 Task: Look for vegan products in the category "Soy Sauces".
Action: Mouse moved to (300, 109)
Screenshot: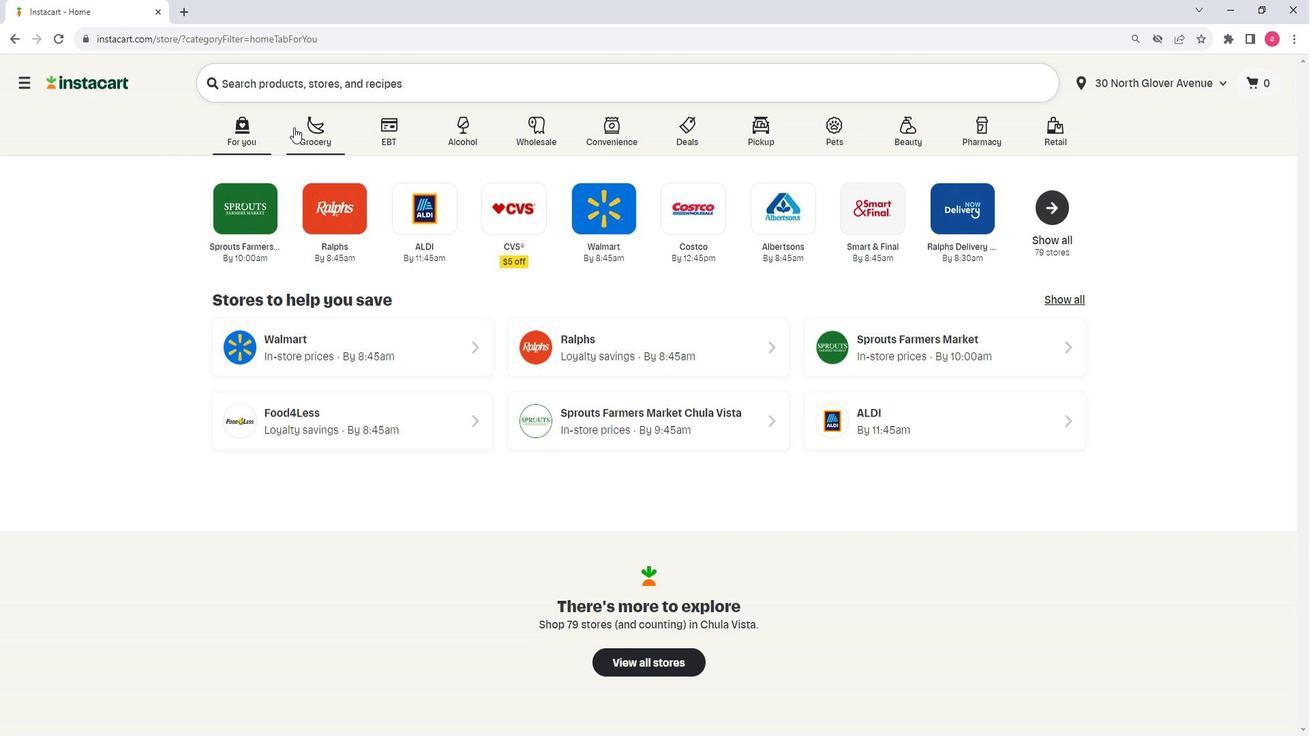 
Action: Mouse pressed left at (300, 109)
Screenshot: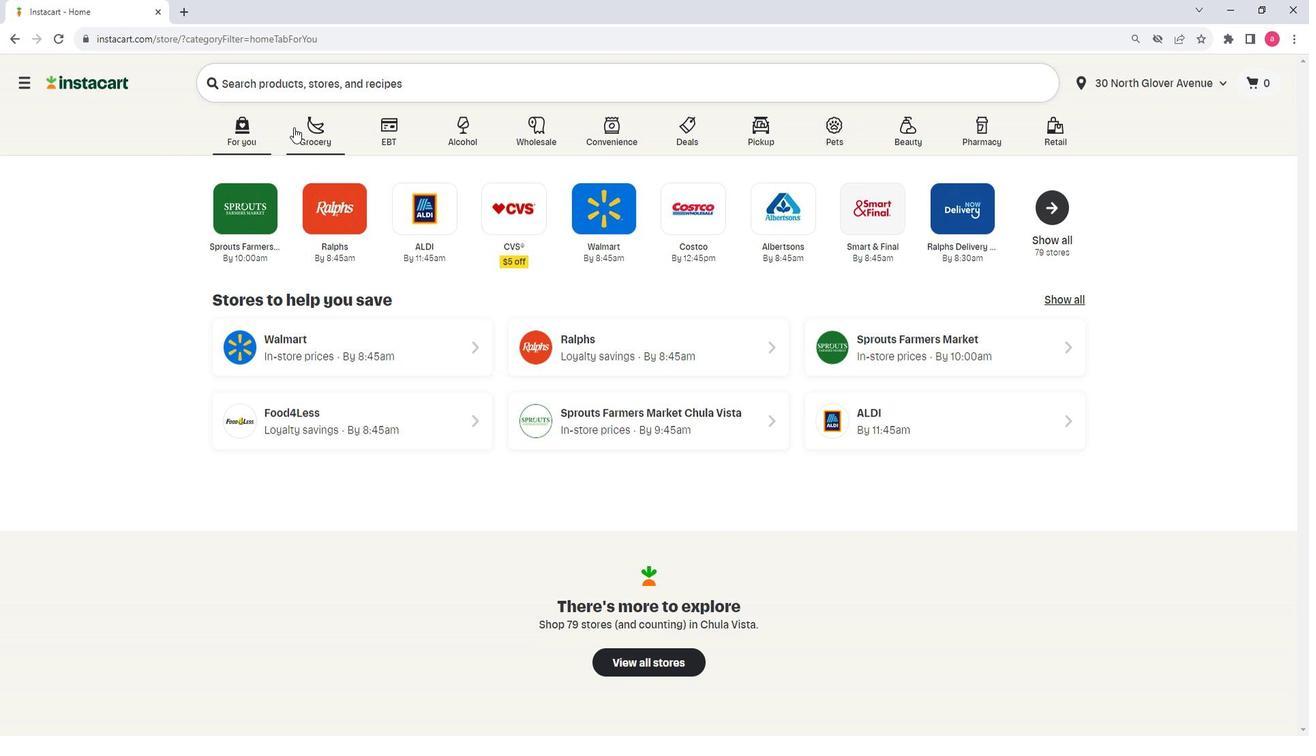 
Action: Mouse moved to (394, 392)
Screenshot: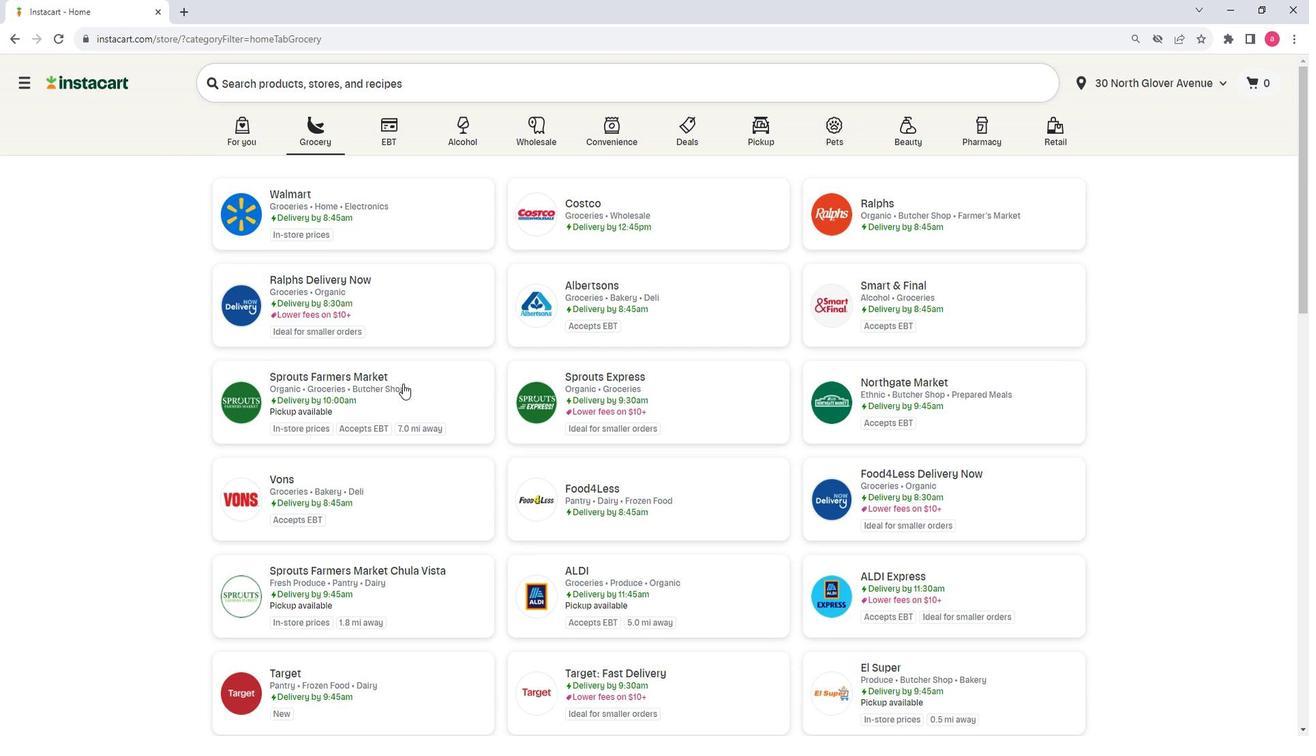 
Action: Mouse pressed left at (394, 392)
Screenshot: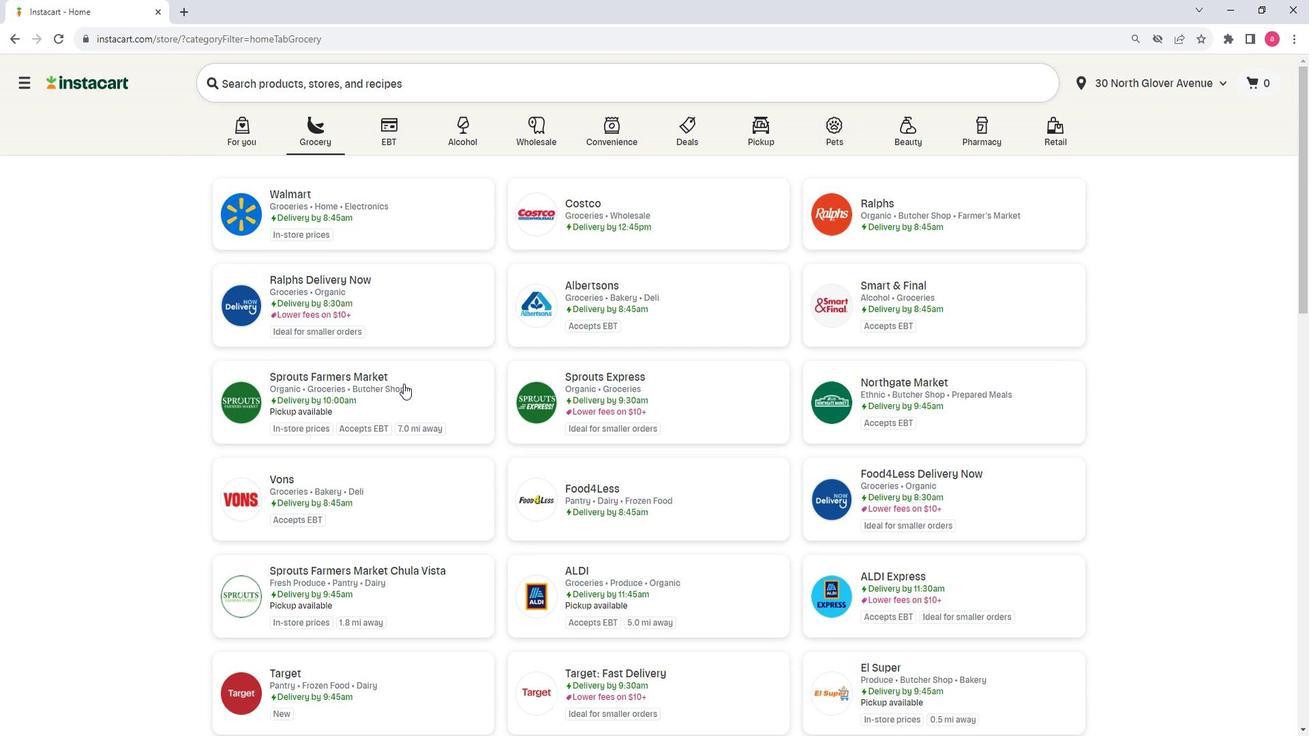 
Action: Mouse moved to (174, 358)
Screenshot: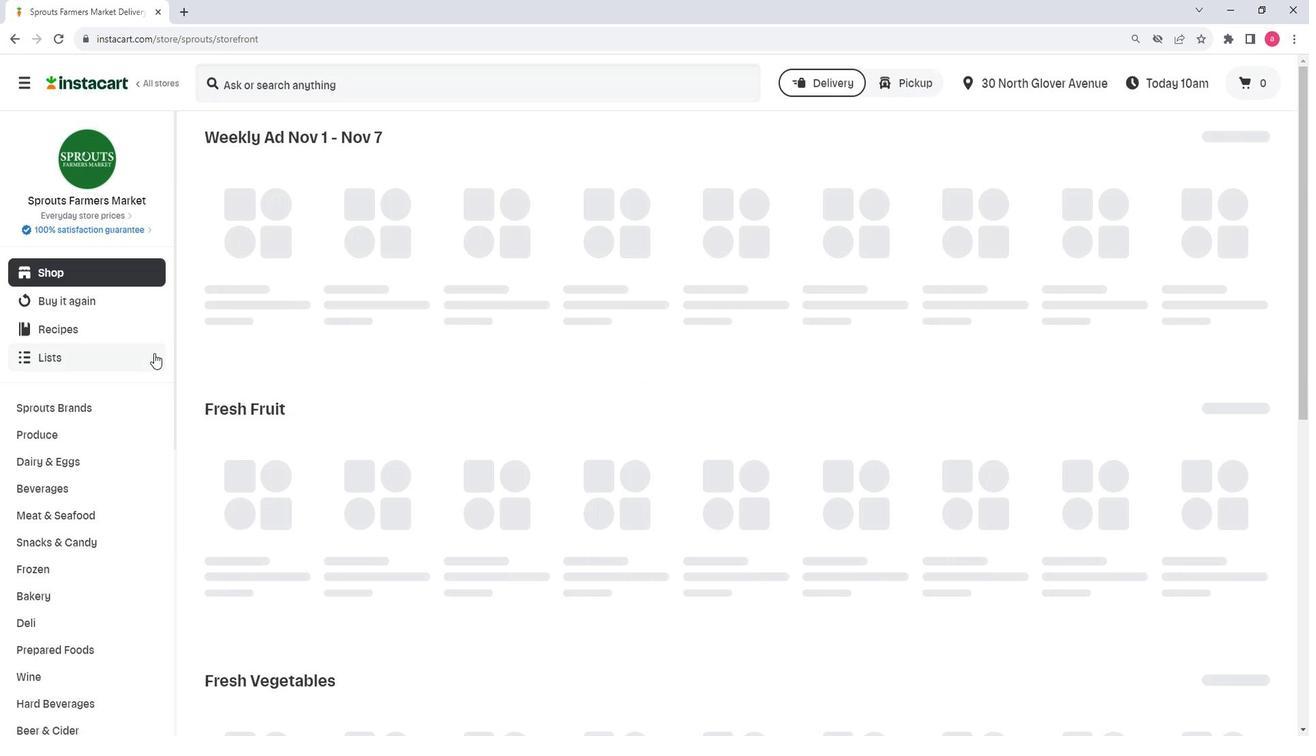 
Action: Mouse scrolled (174, 358) with delta (0, 0)
Screenshot: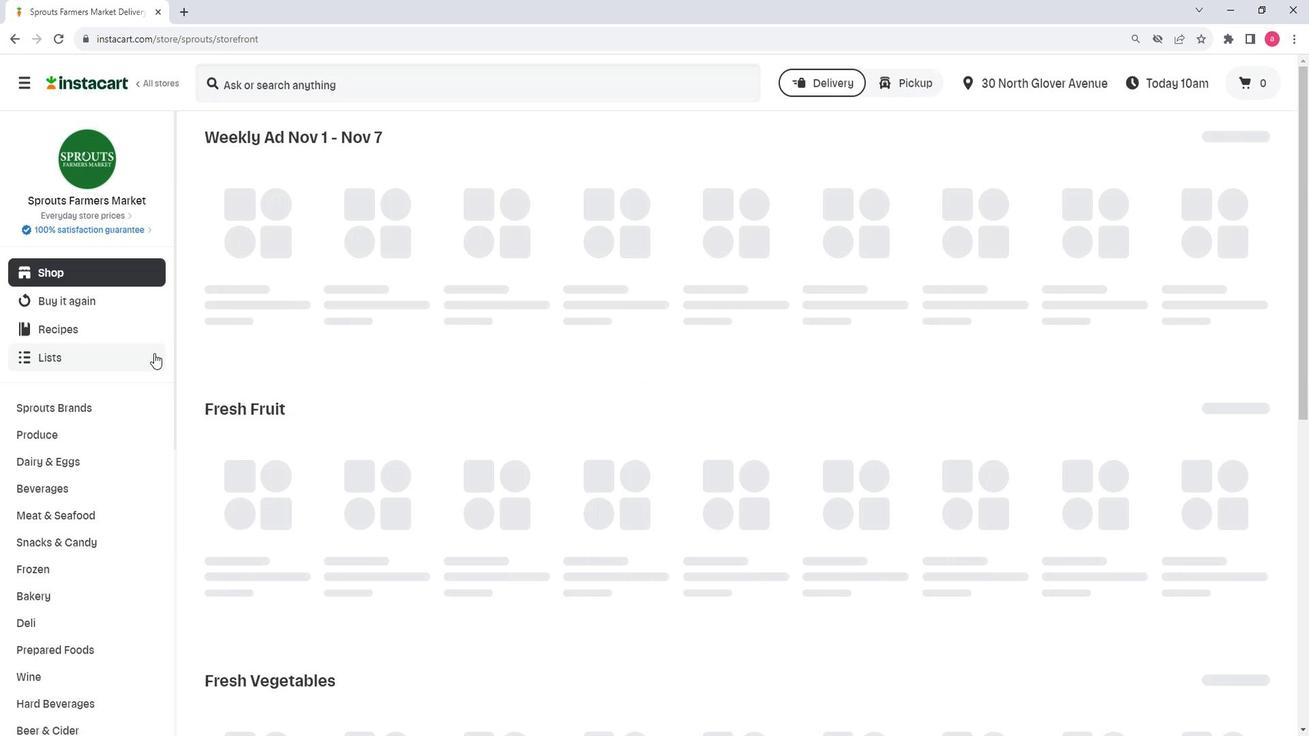 
Action: Mouse scrolled (174, 358) with delta (0, 0)
Screenshot: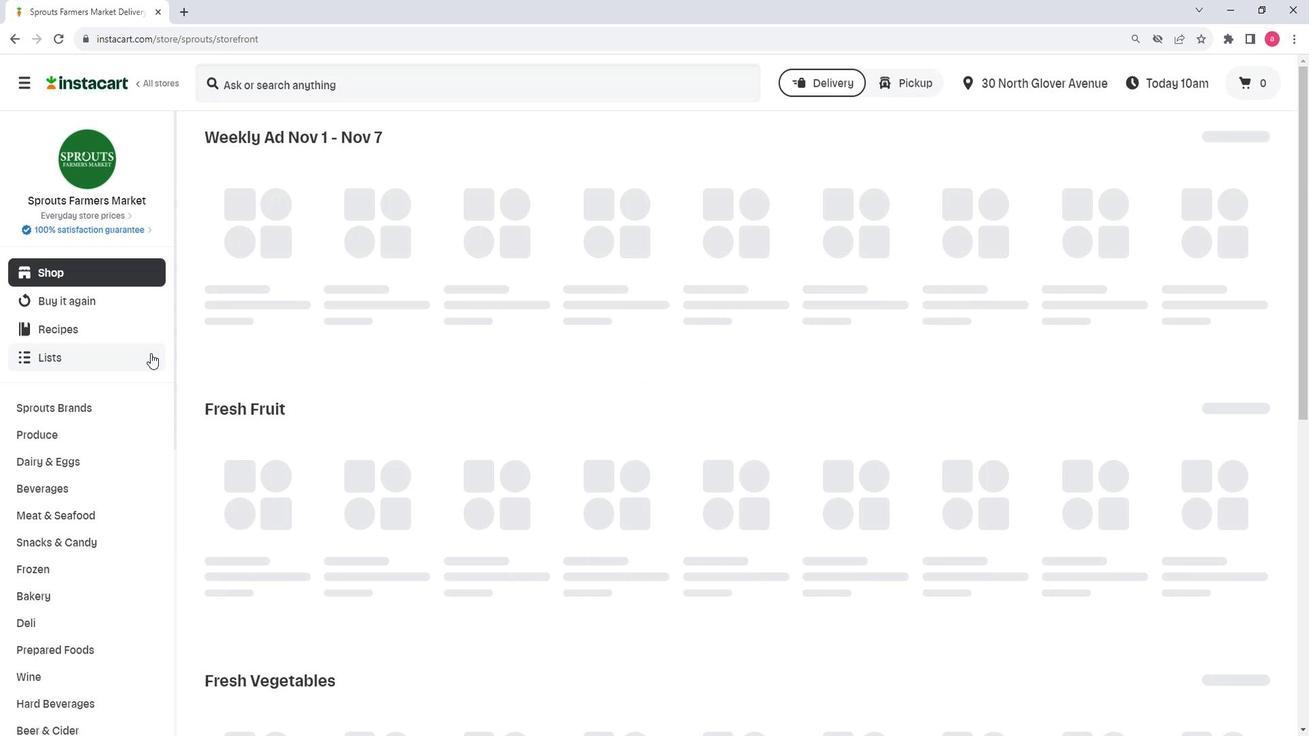 
Action: Mouse scrolled (174, 358) with delta (0, 0)
Screenshot: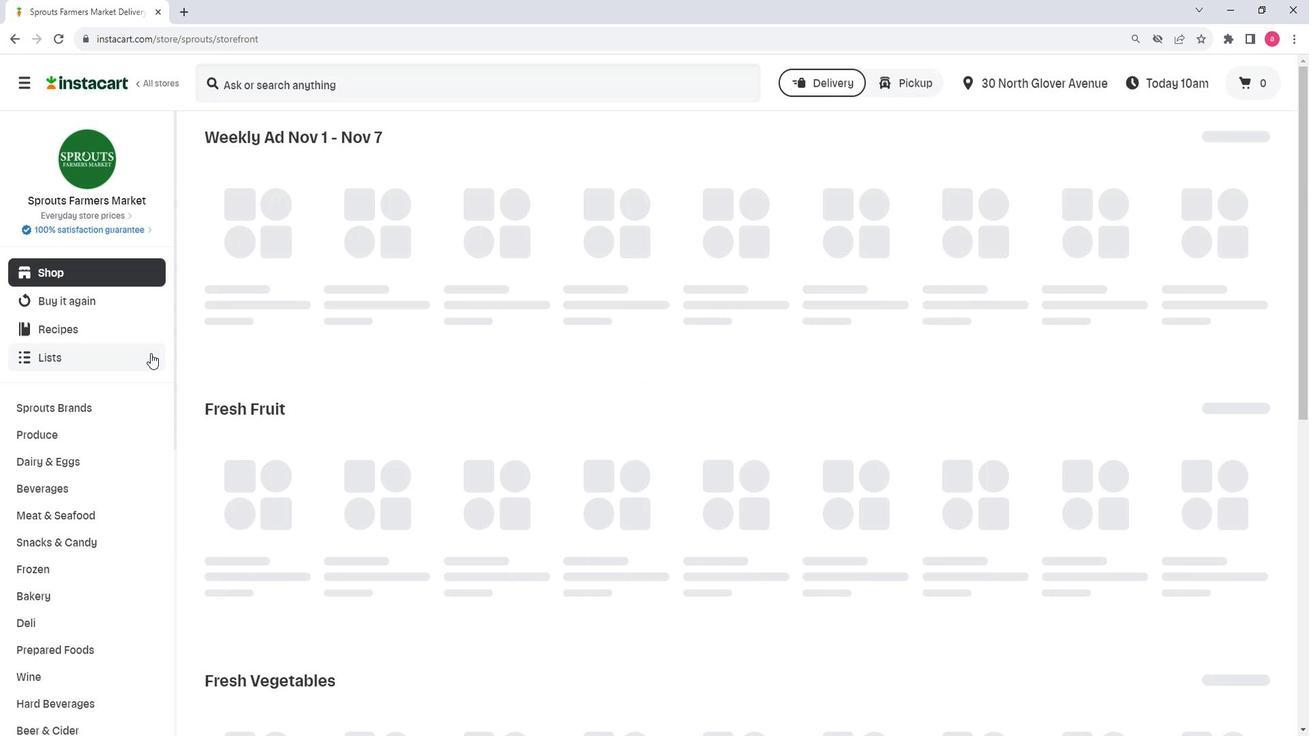 
Action: Mouse moved to (172, 366)
Screenshot: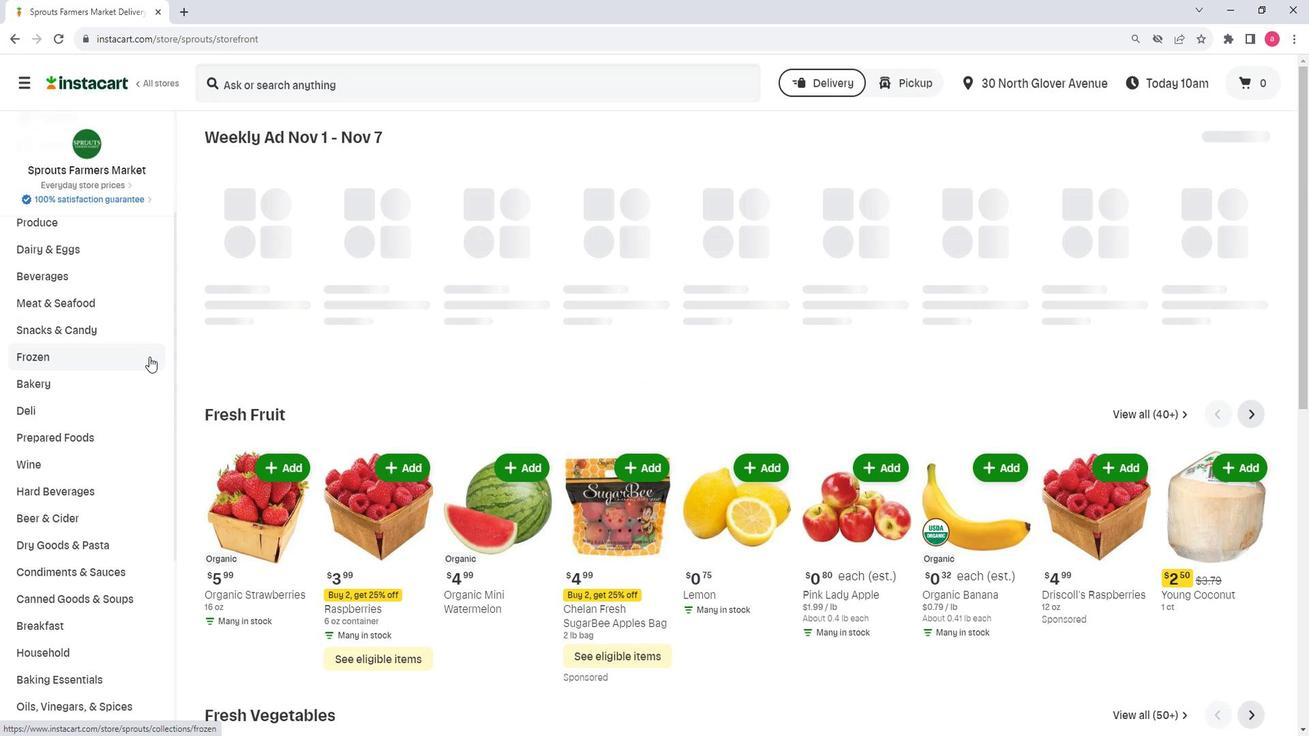 
Action: Mouse scrolled (172, 365) with delta (0, 0)
Screenshot: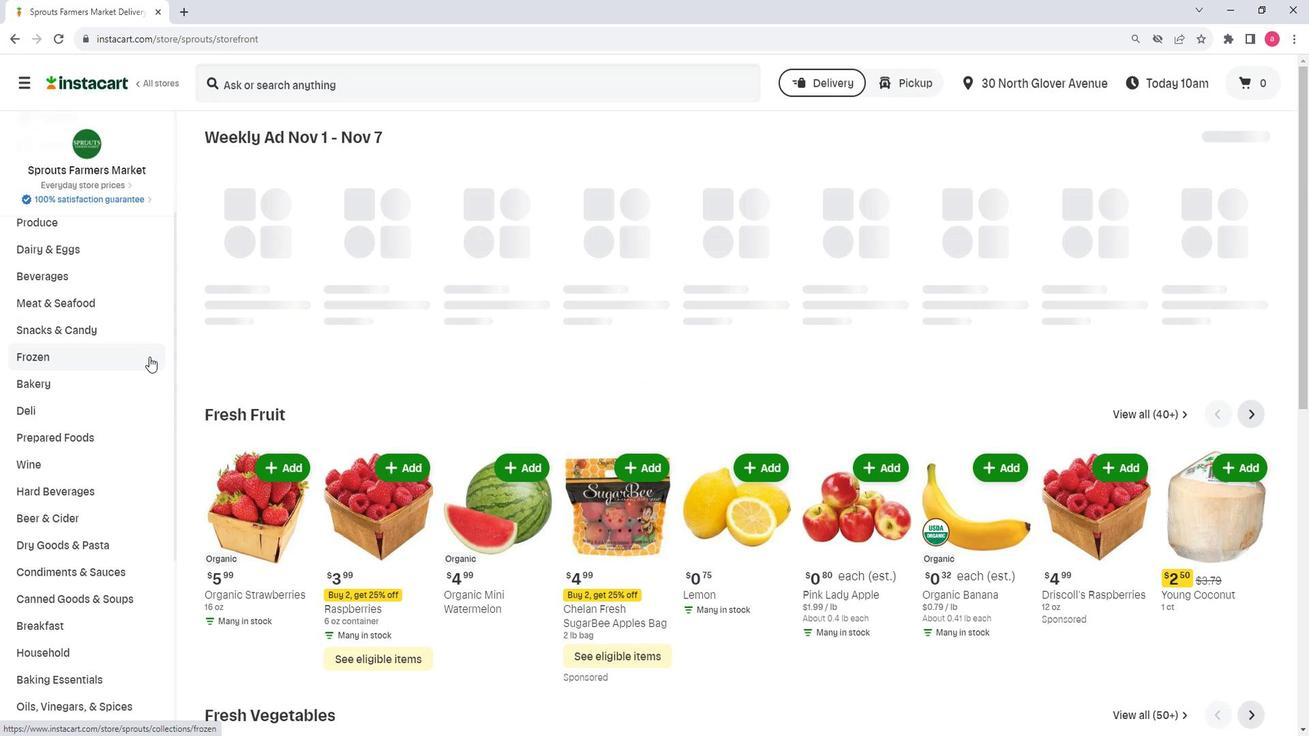 
Action: Mouse moved to (167, 381)
Screenshot: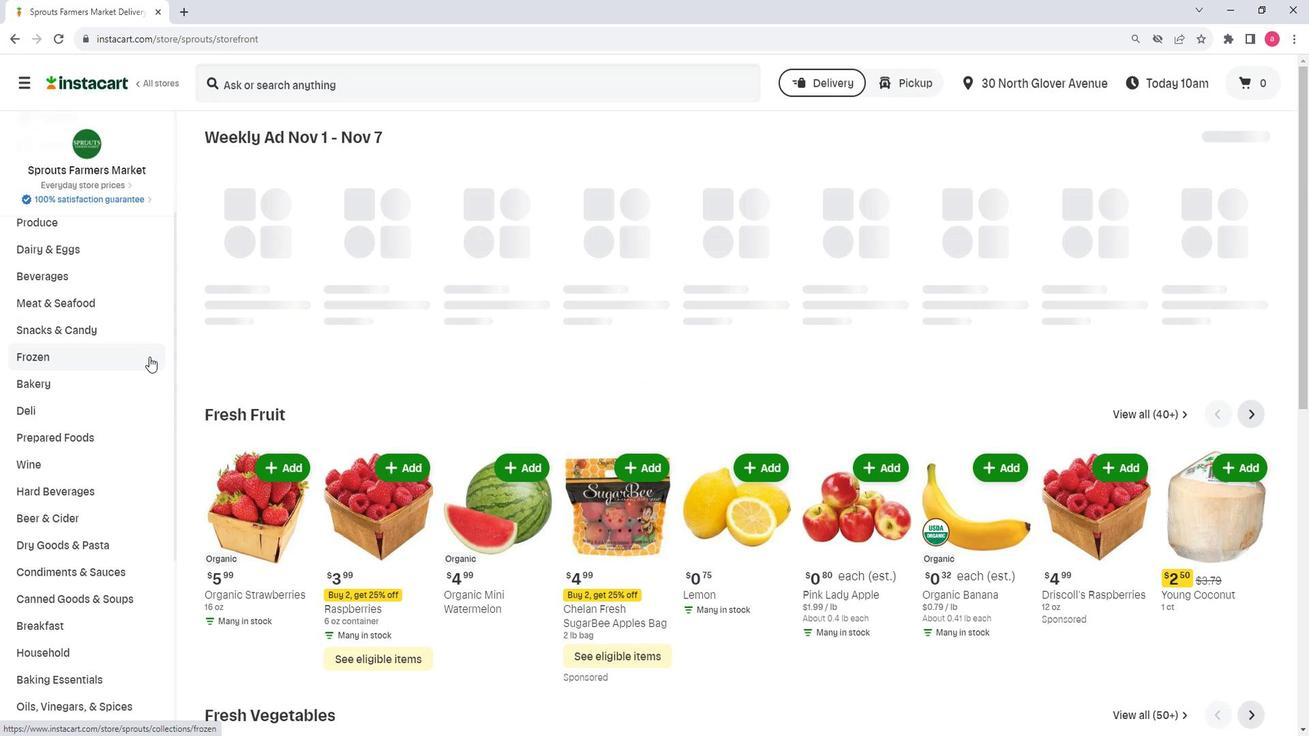 
Action: Mouse scrolled (167, 380) with delta (0, 0)
Screenshot: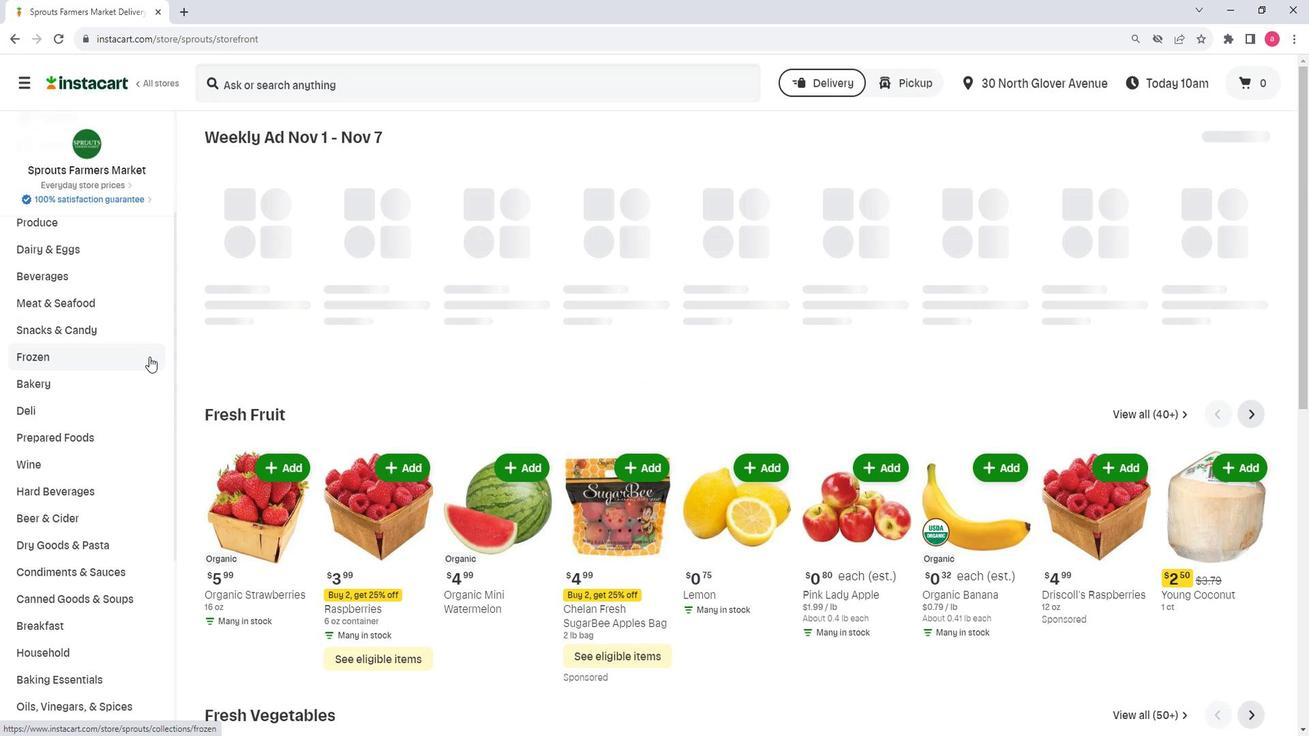 
Action: Mouse moved to (165, 385)
Screenshot: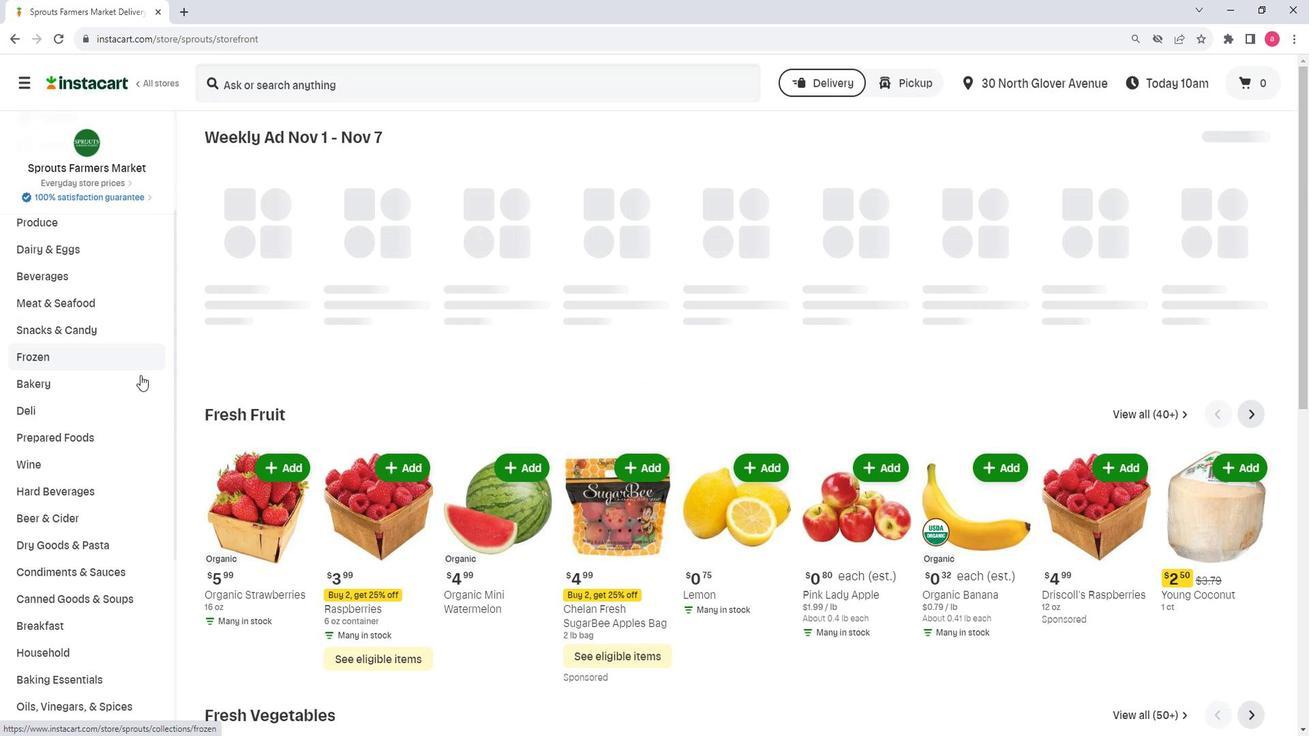 
Action: Mouse scrolled (165, 383) with delta (0, -1)
Screenshot: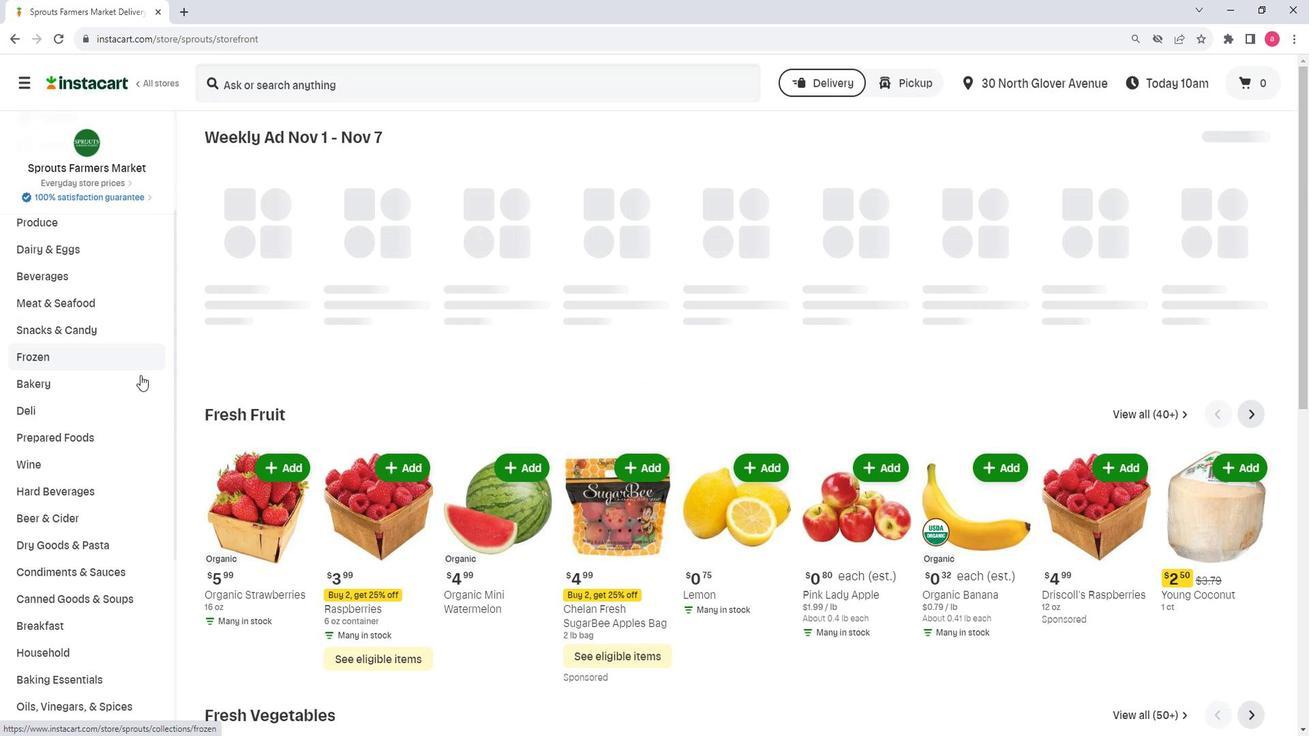
Action: Mouse moved to (162, 519)
Screenshot: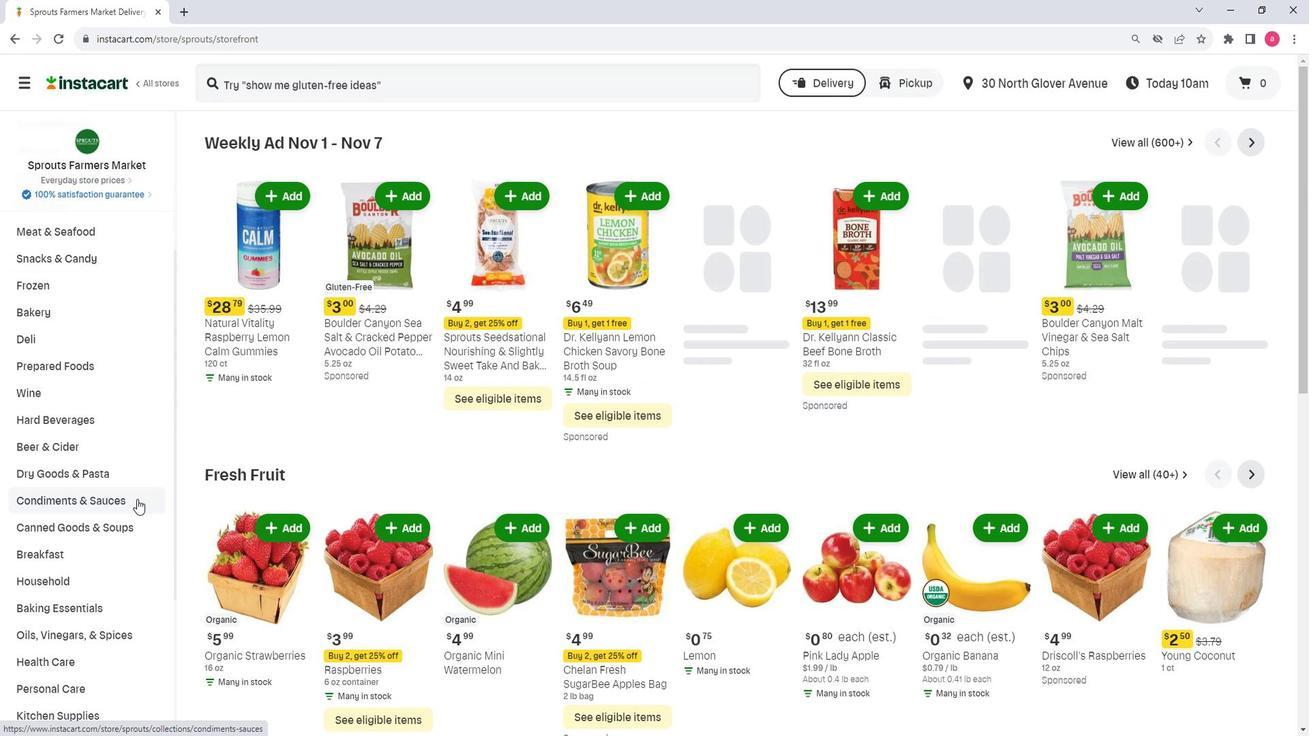 
Action: Mouse pressed left at (162, 519)
Screenshot: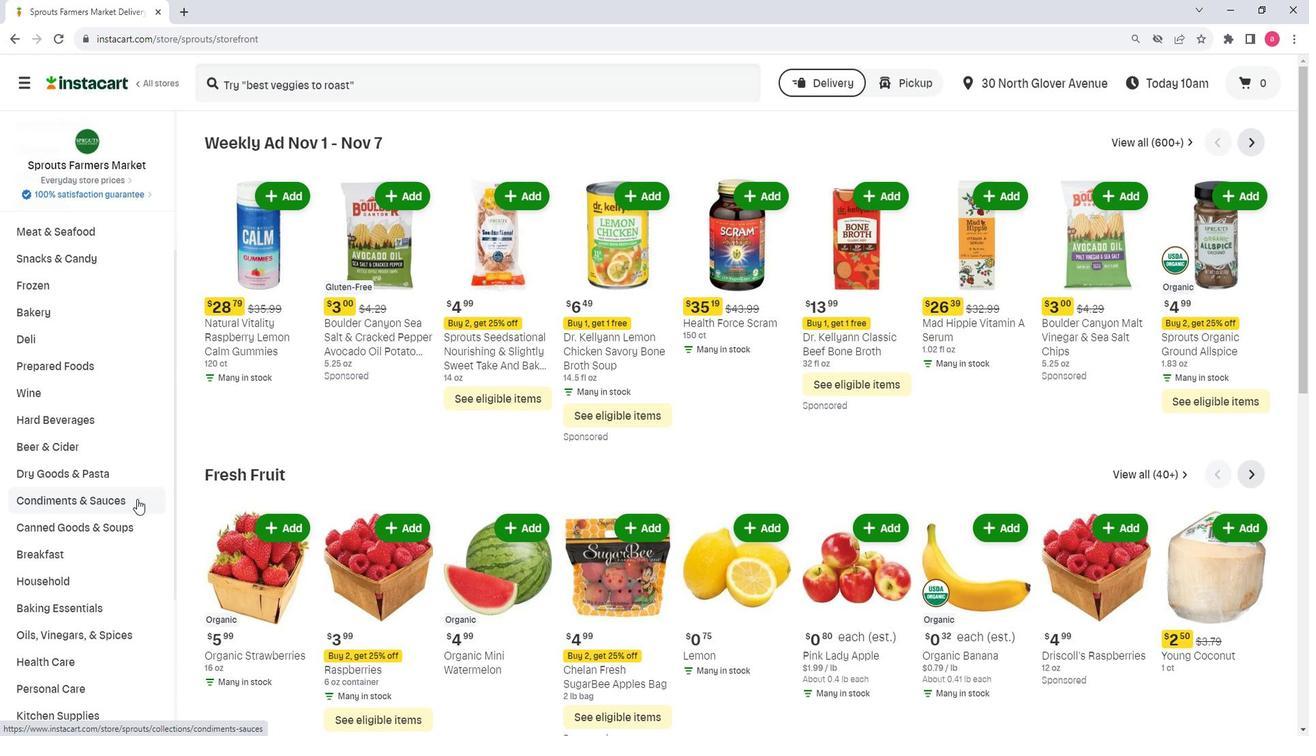
Action: Mouse moved to (789, 163)
Screenshot: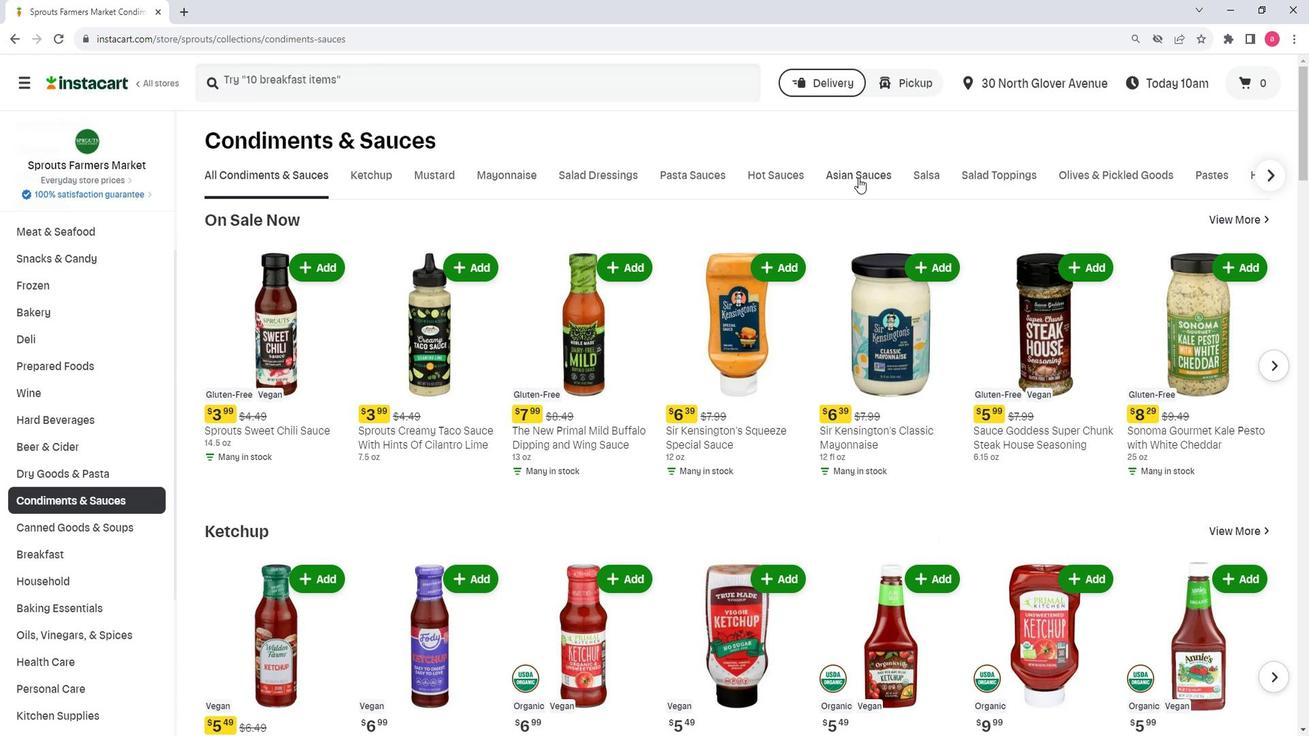 
Action: Mouse pressed left at (789, 163)
Screenshot: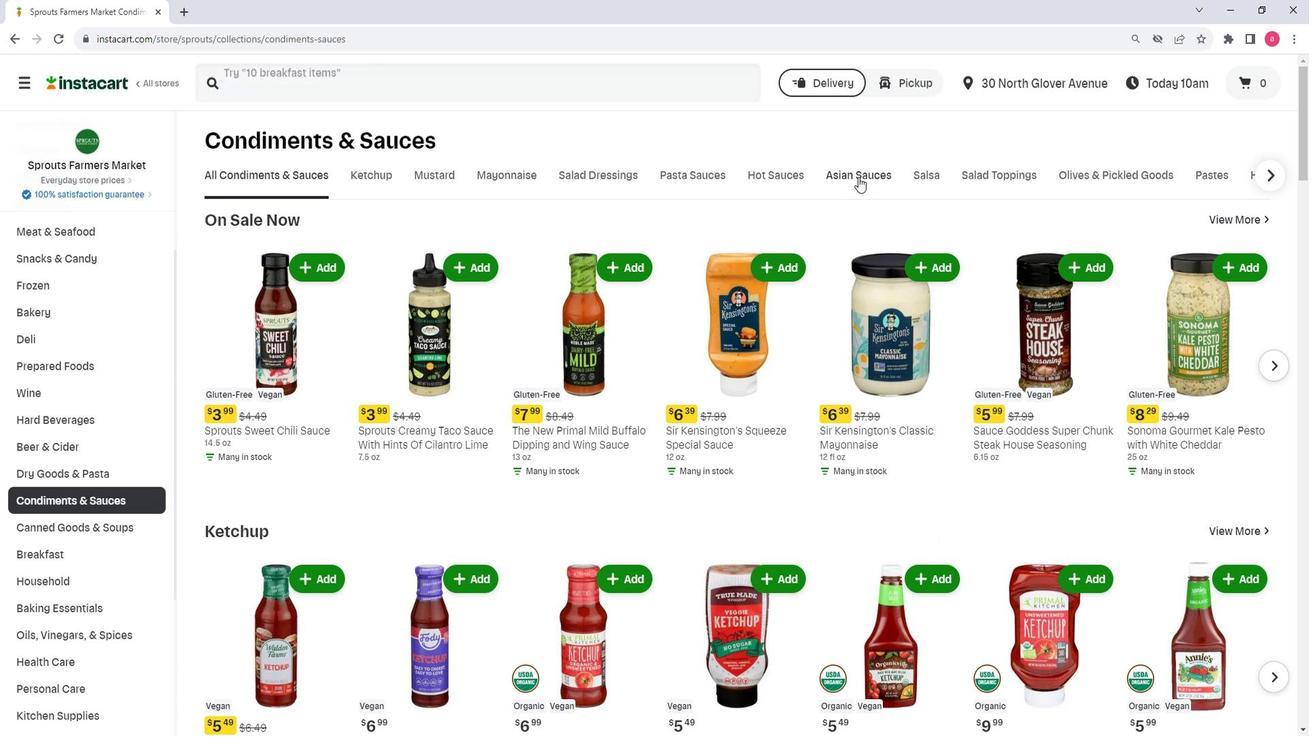 
Action: Mouse moved to (315, 226)
Screenshot: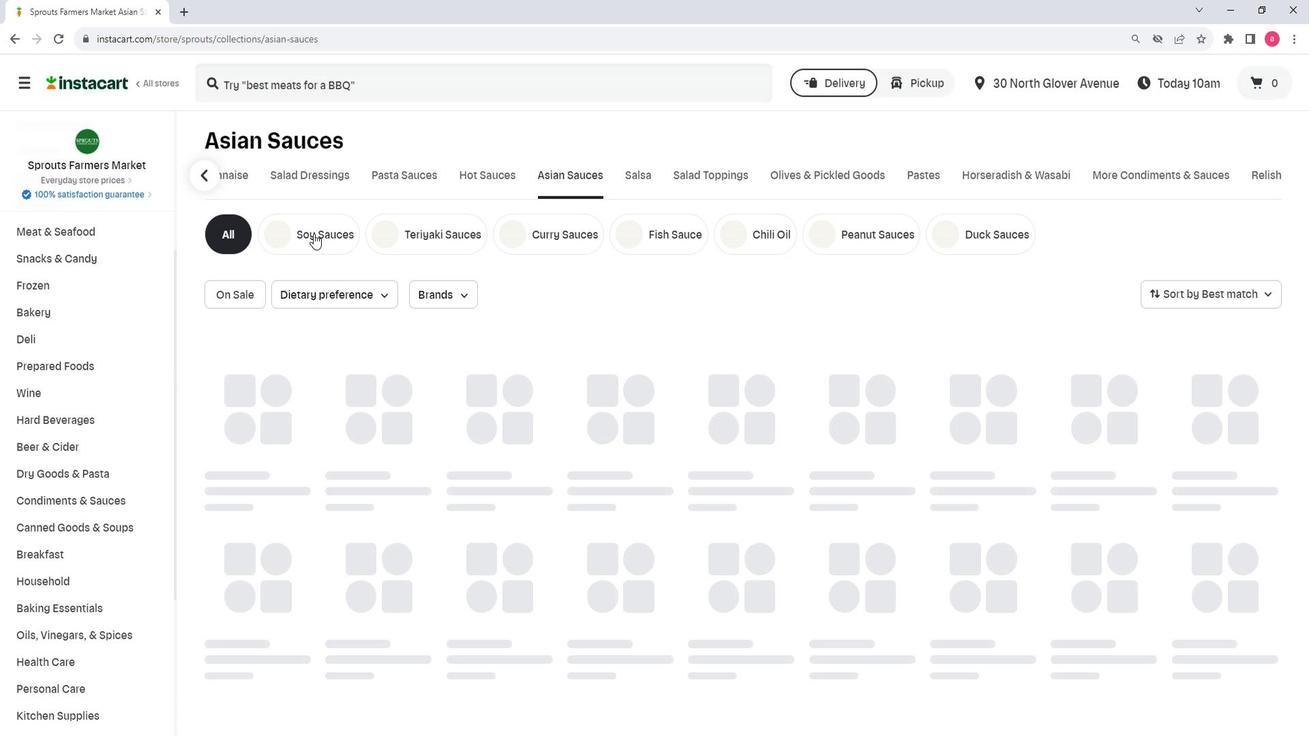 
Action: Mouse pressed left at (315, 226)
Screenshot: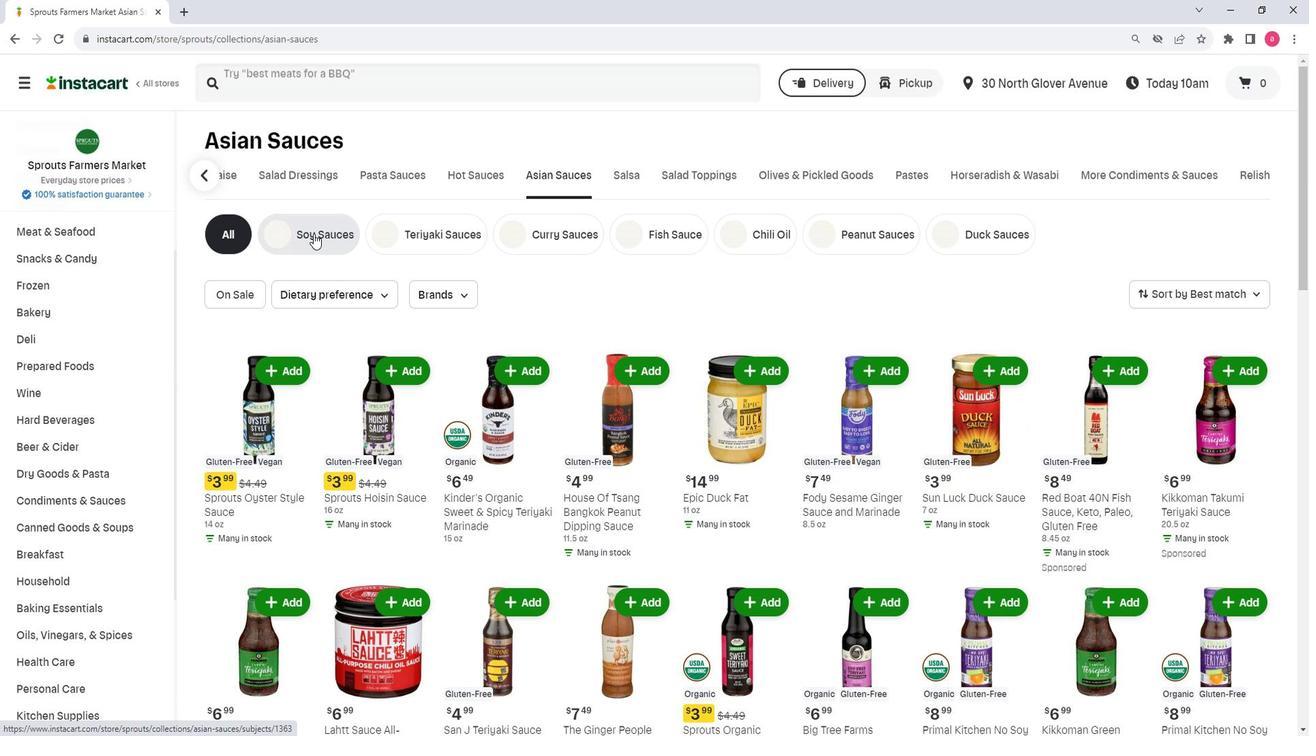 
Action: Mouse moved to (282, 292)
Screenshot: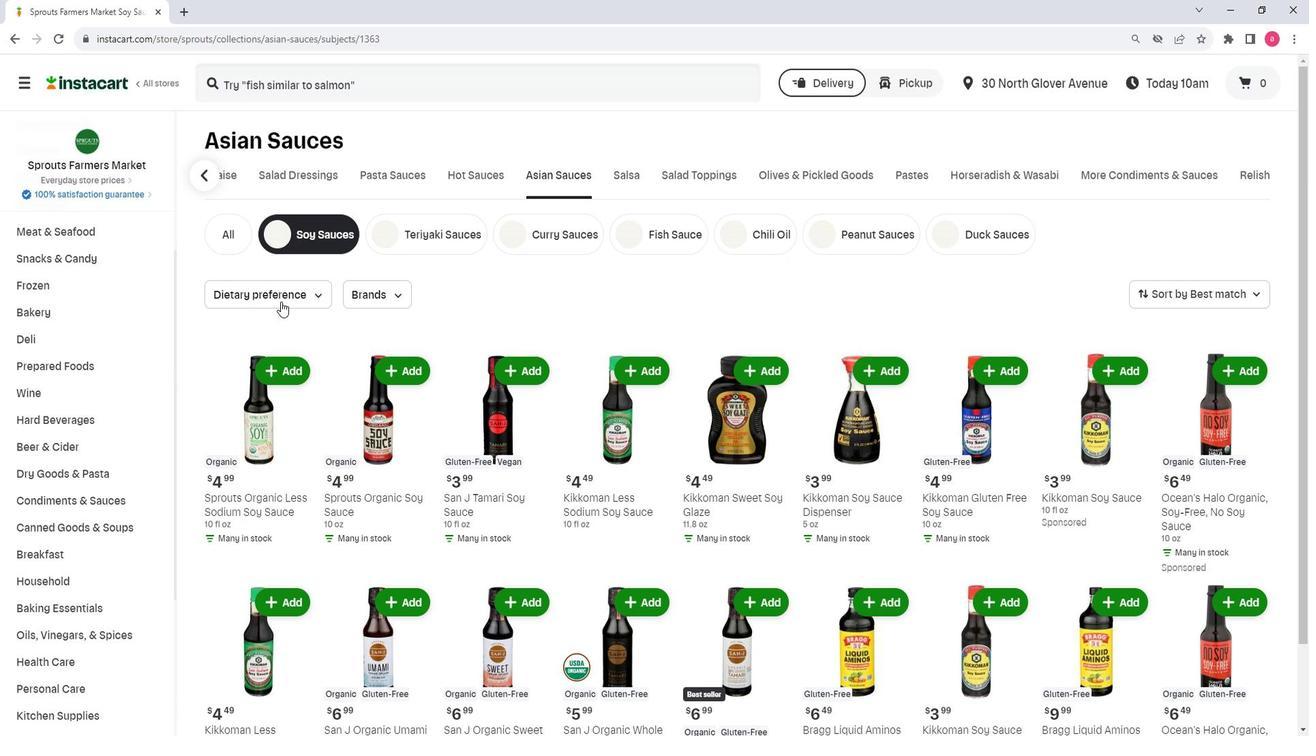 
Action: Mouse pressed left at (282, 292)
Screenshot: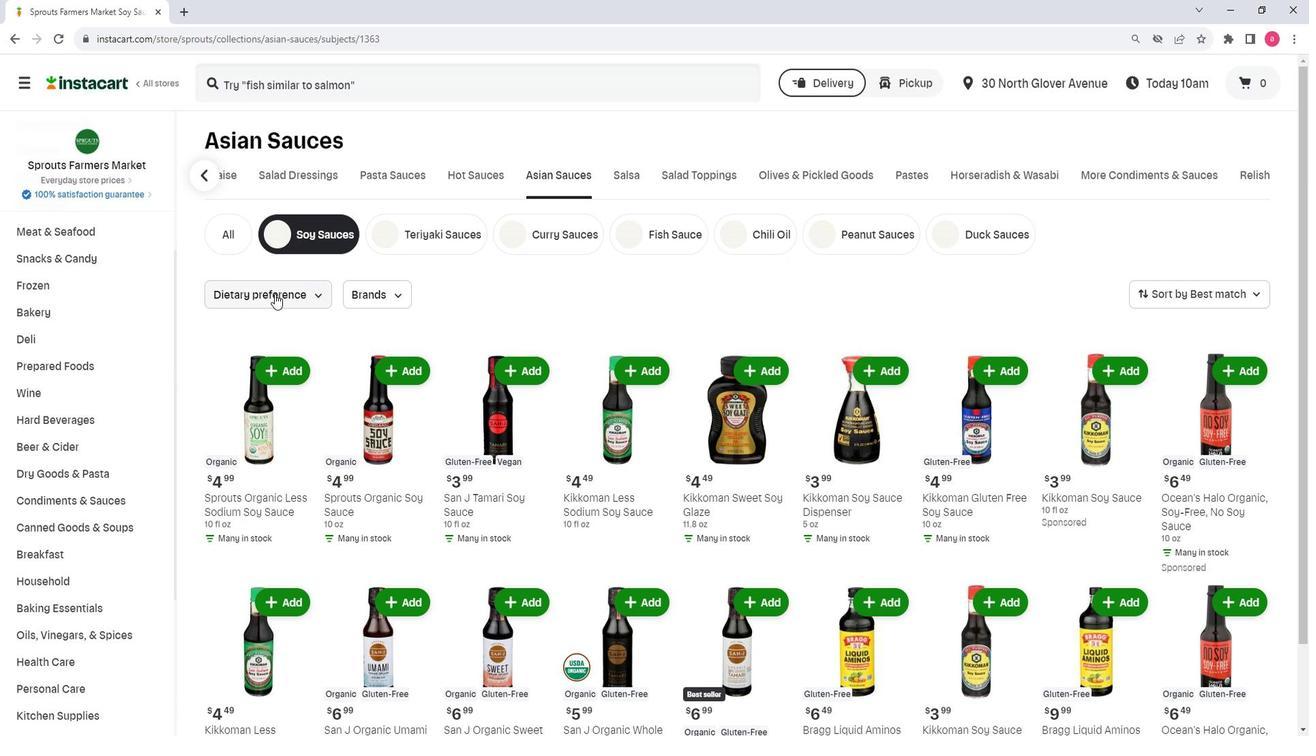 
Action: Mouse moved to (276, 421)
Screenshot: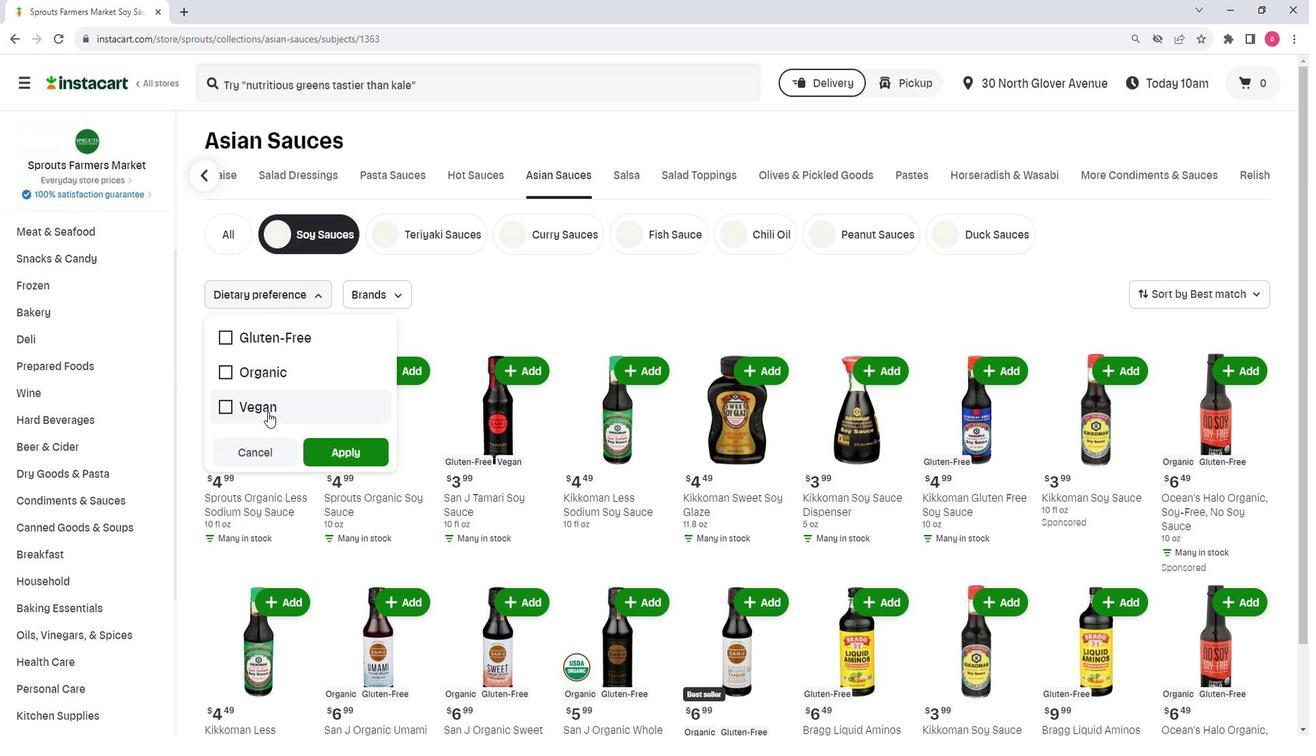 
Action: Mouse pressed left at (276, 421)
Screenshot: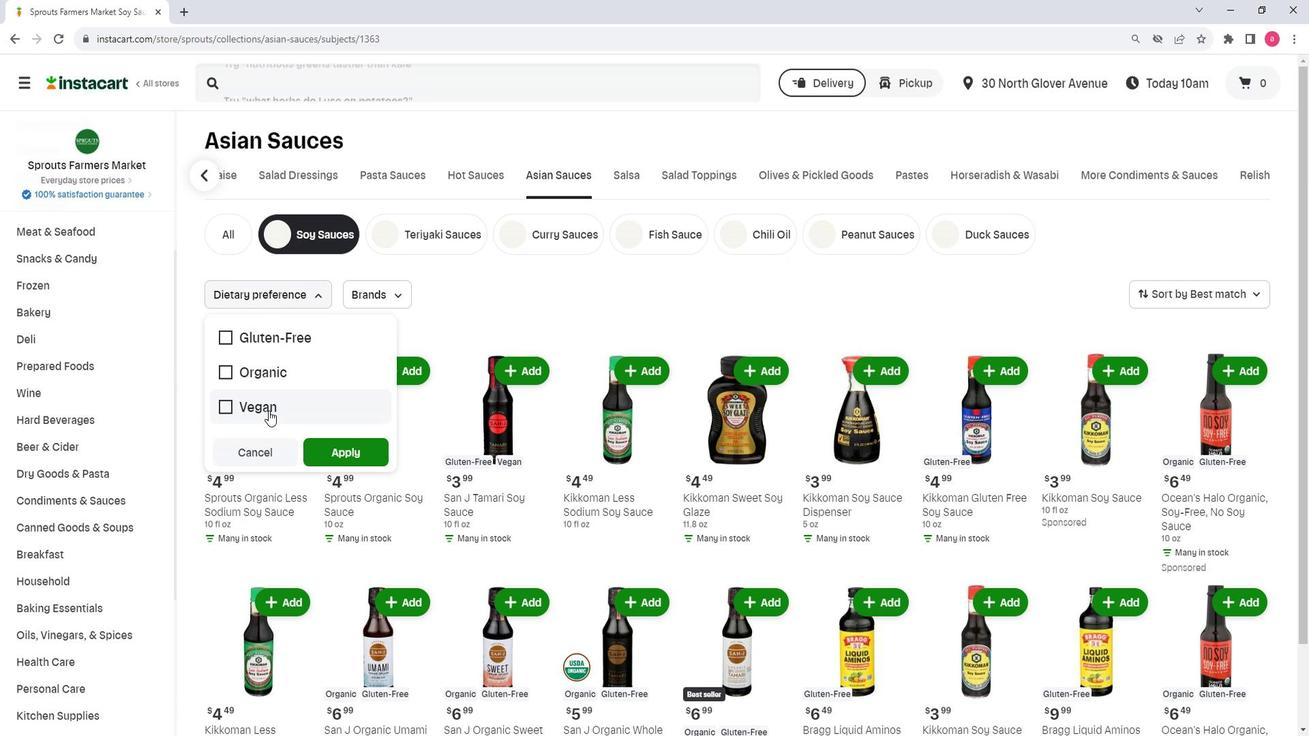 
Action: Mouse moved to (328, 473)
Screenshot: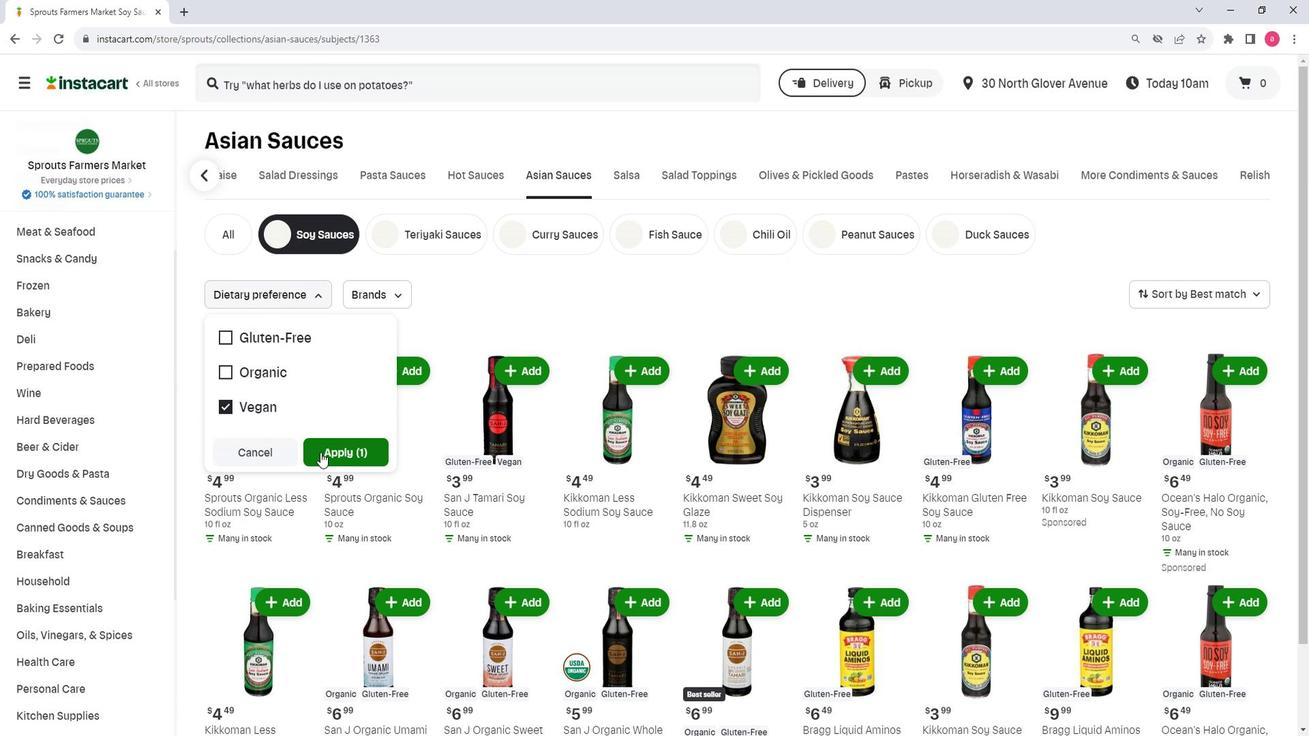 
Action: Mouse pressed left at (328, 473)
Screenshot: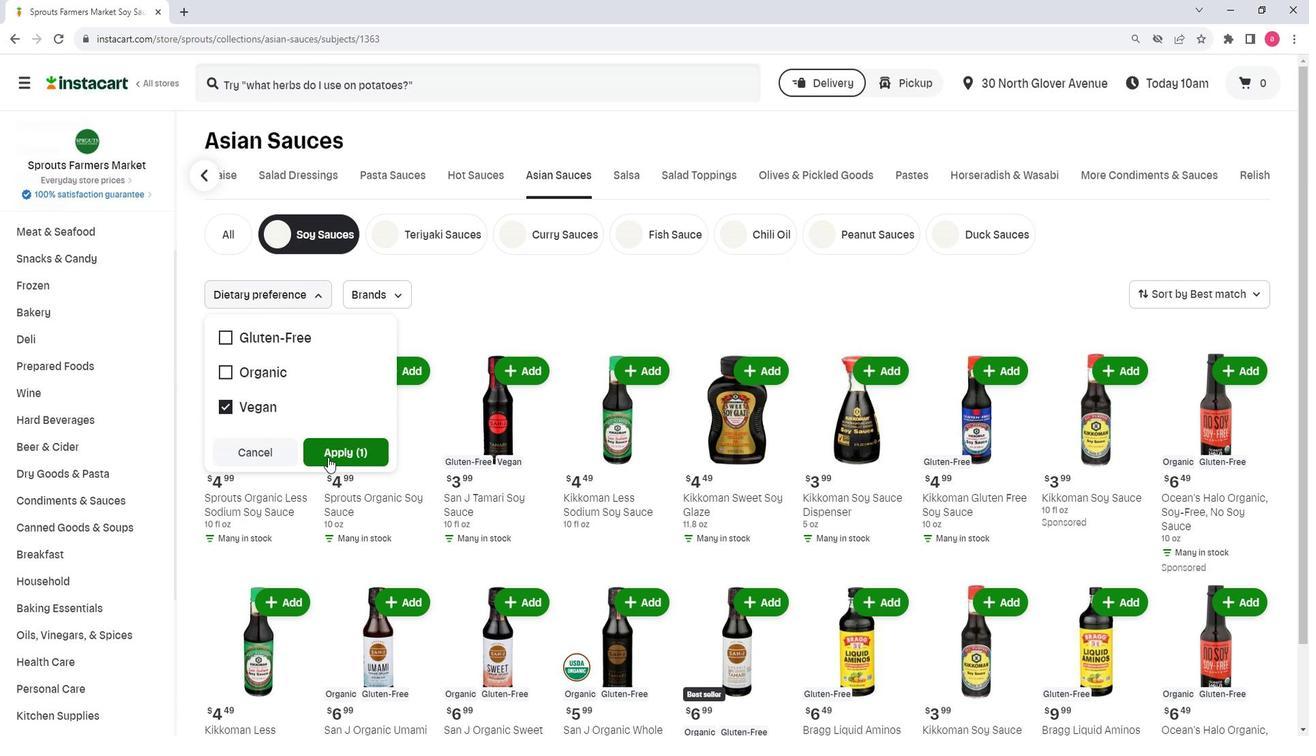 
Action: Mouse moved to (528, 306)
Screenshot: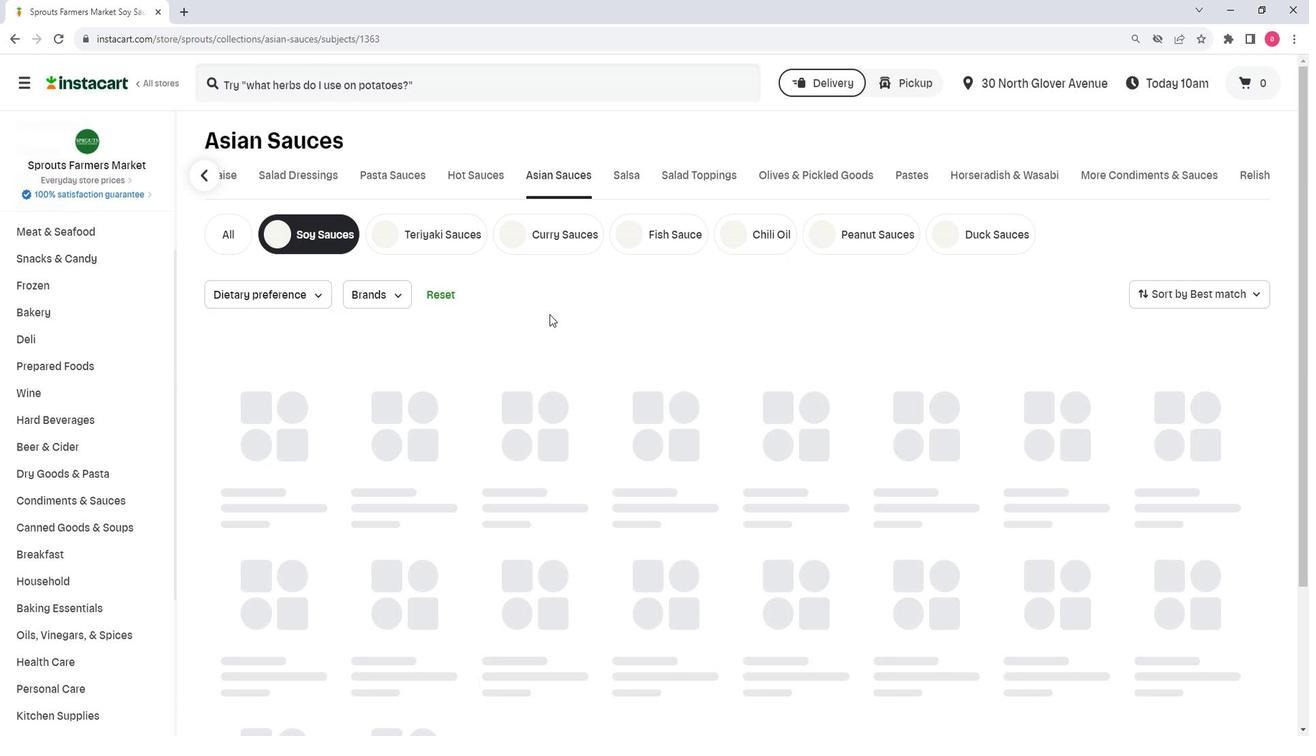 
